 Task: Create in the project TrackForge an epic 'IT governance framework implementation'.
Action: Mouse moved to (234, 277)
Screenshot: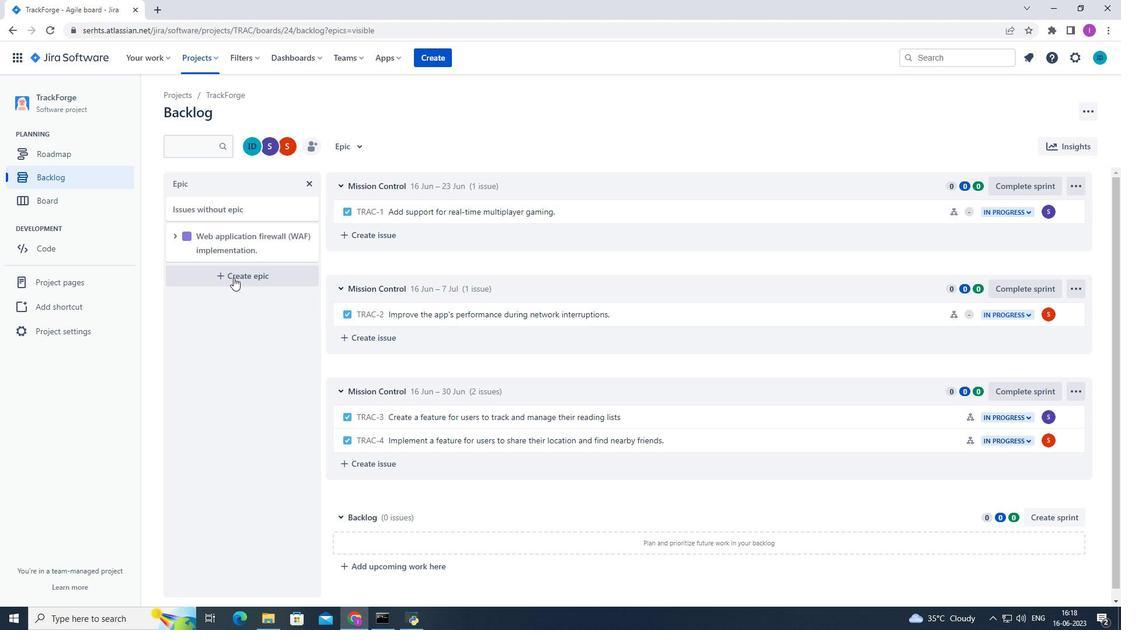 
Action: Mouse pressed left at (234, 277)
Screenshot: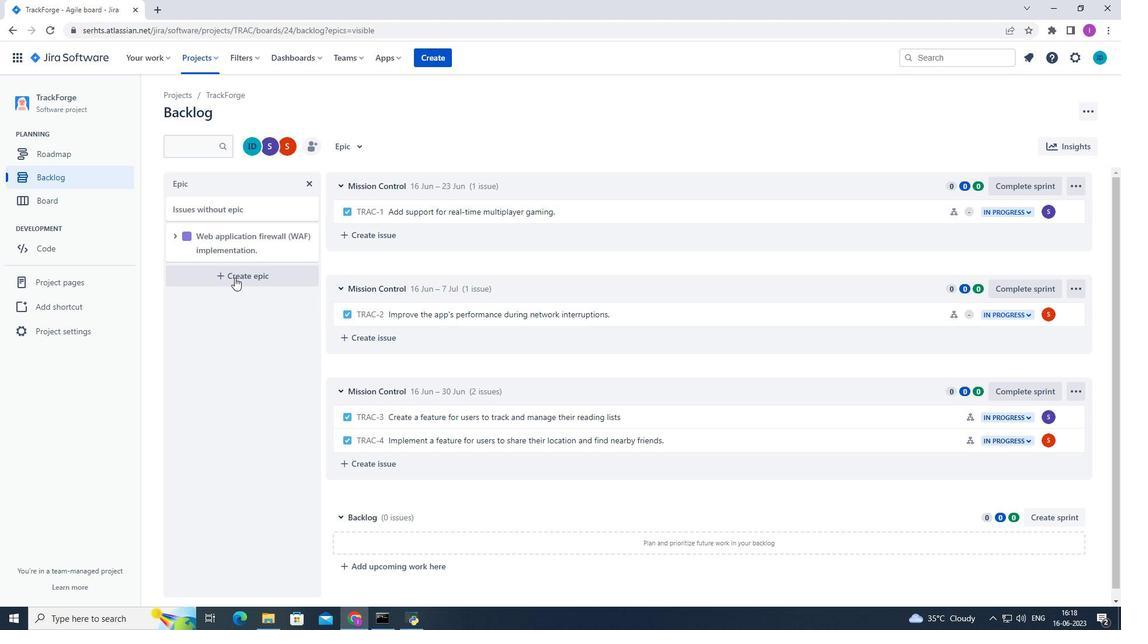 
Action: Mouse moved to (238, 283)
Screenshot: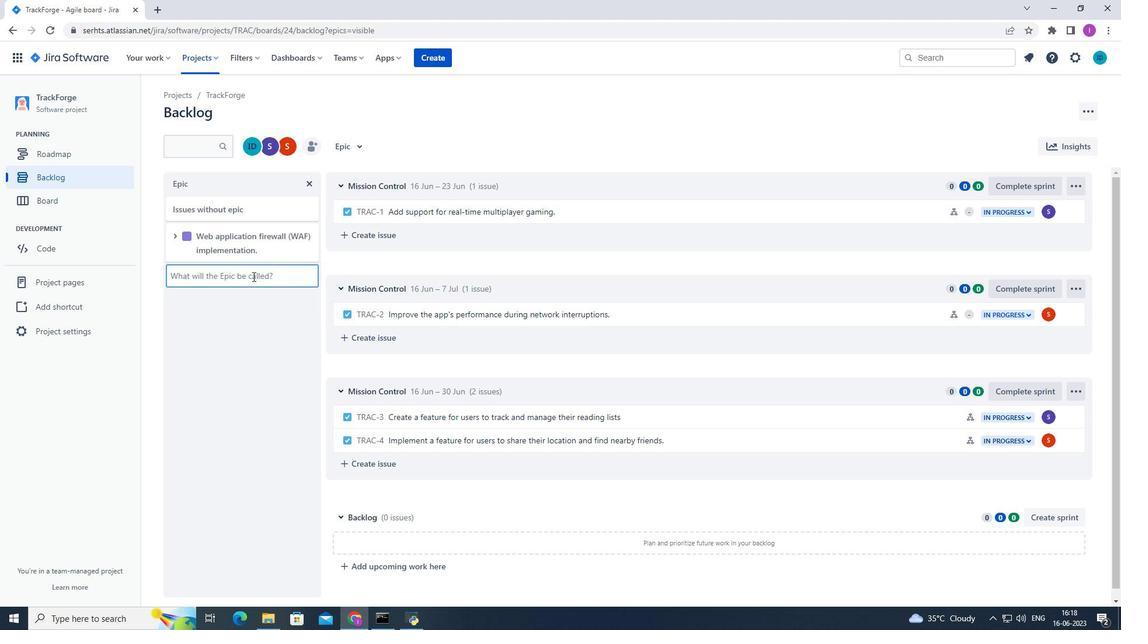 
Action: Mouse pressed left at (238, 283)
Screenshot: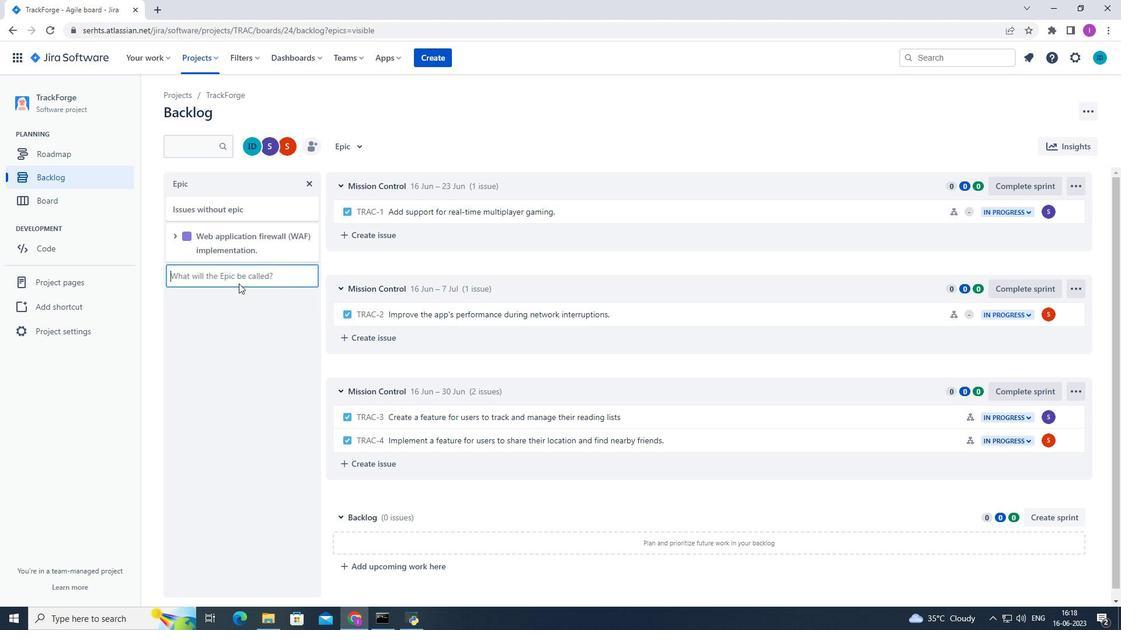 
Action: Mouse moved to (262, 269)
Screenshot: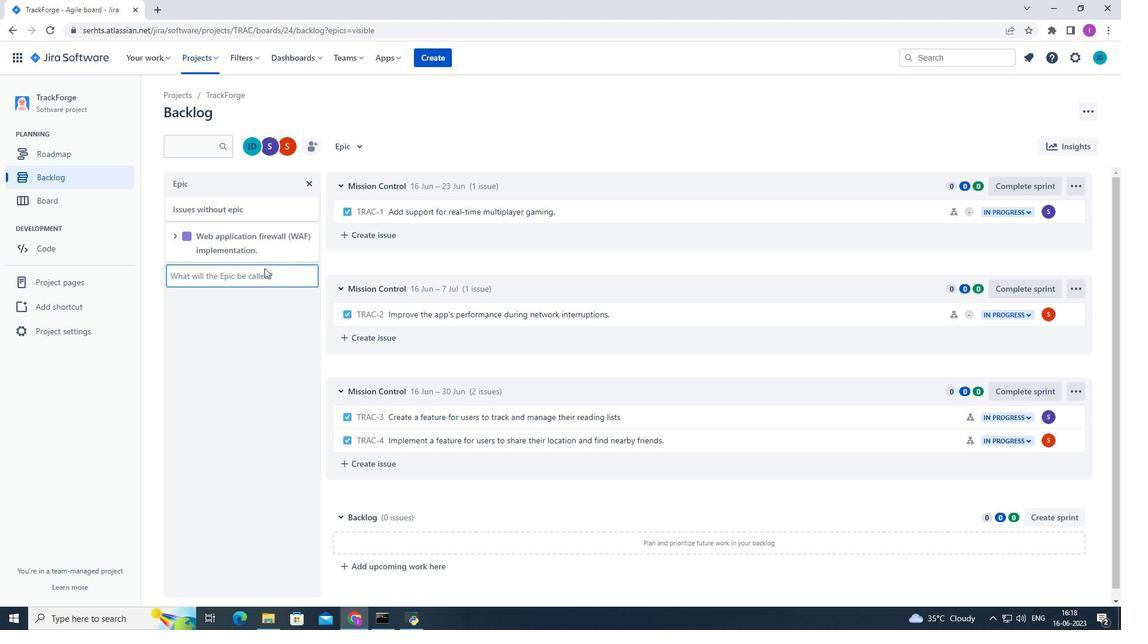 
Action: Mouse pressed left at (262, 269)
Screenshot: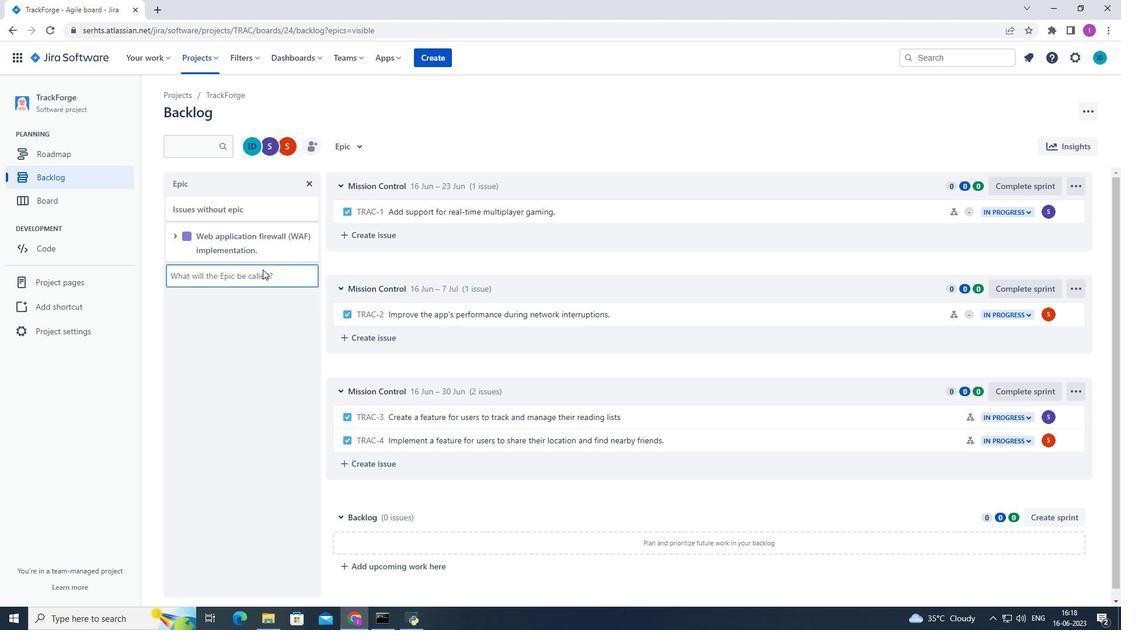 
Action: Mouse moved to (265, 264)
Screenshot: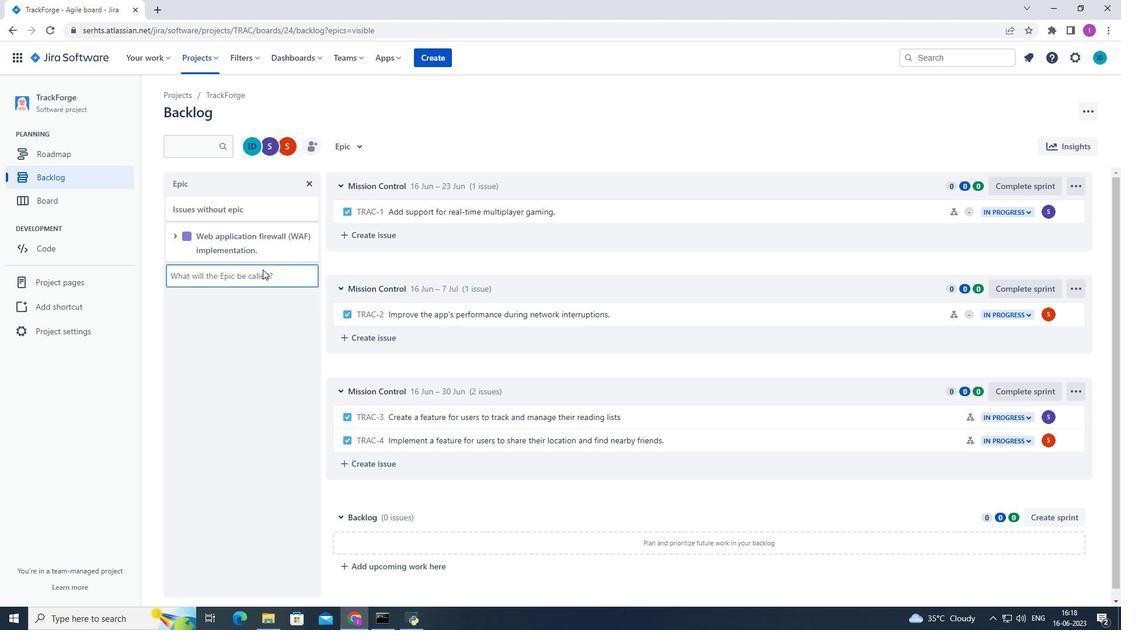 
Action: Key pressed <Key.shift>IT
Screenshot: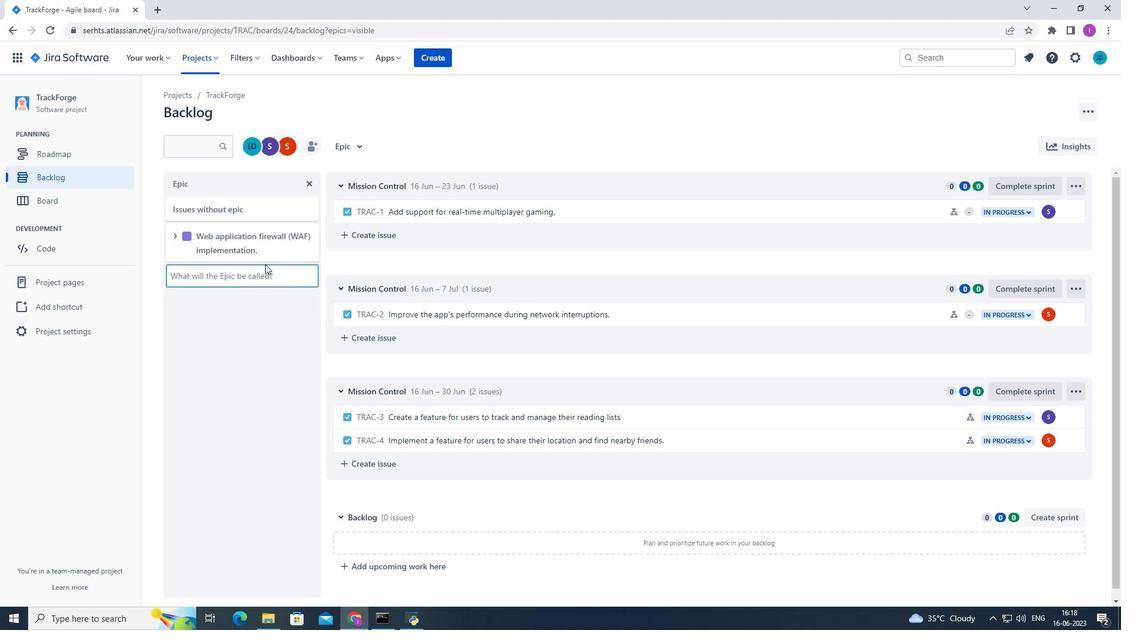 
Action: Mouse moved to (180, 277)
Screenshot: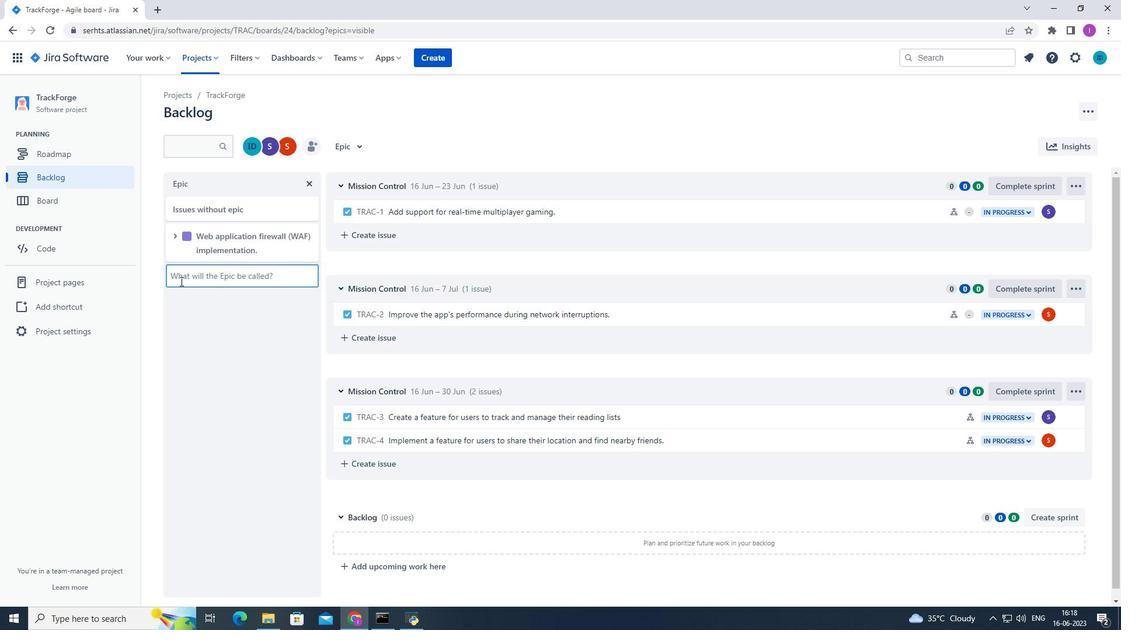 
Action: Mouse pressed left at (180, 277)
Screenshot: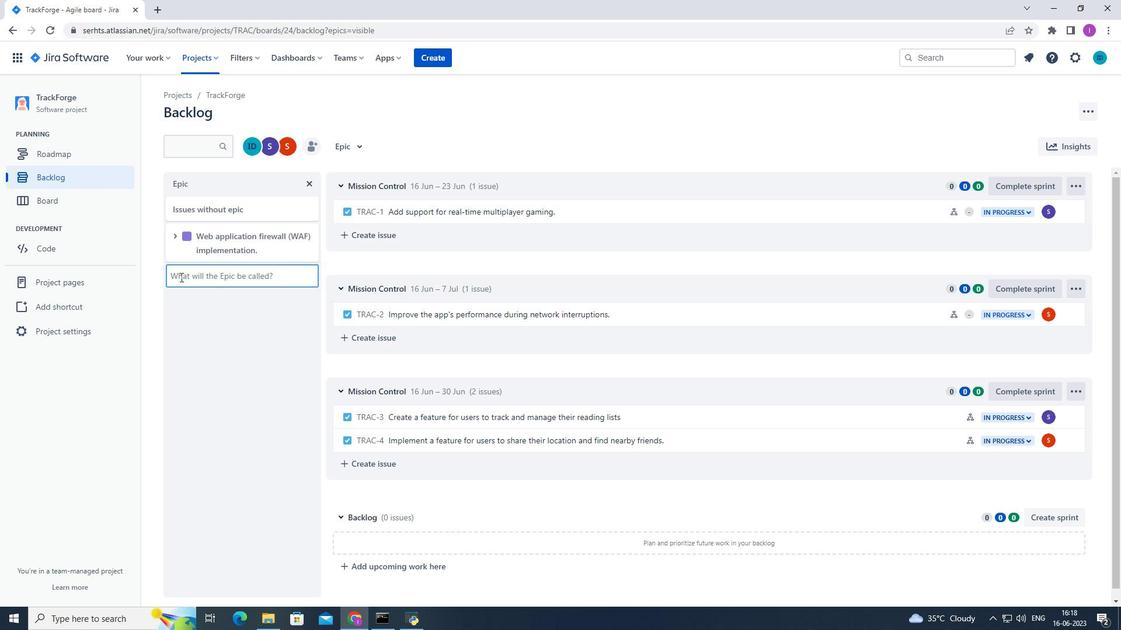 
Action: Mouse moved to (232, 210)
Screenshot: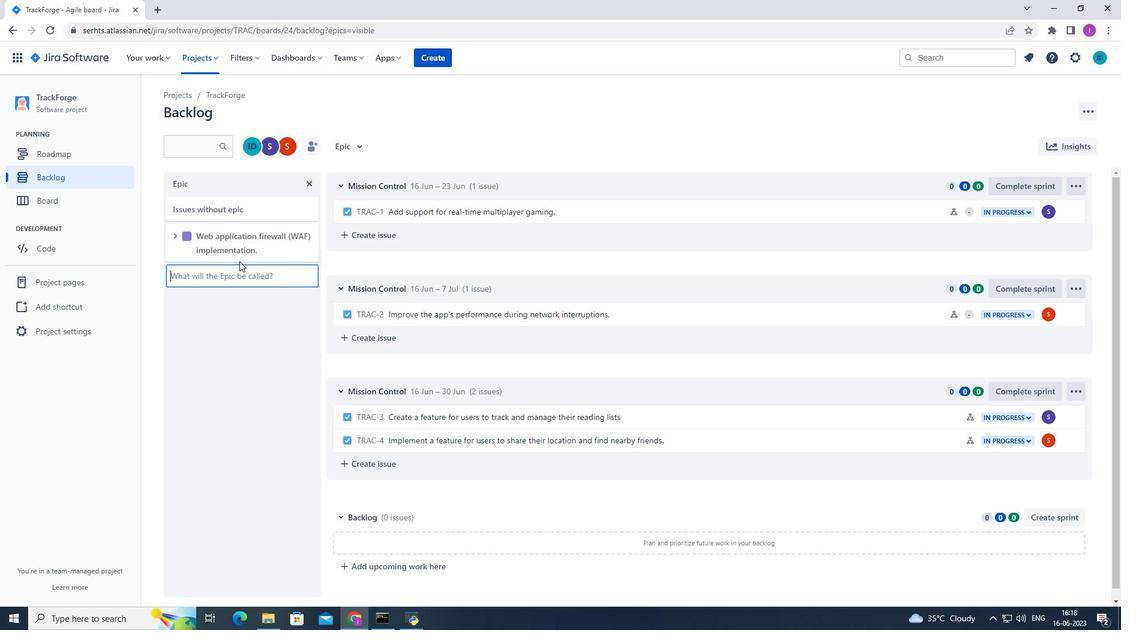 
Action: Key pressed <Key.shift>It<Key.backspace><Key.shift>Tgonernan
Screenshot: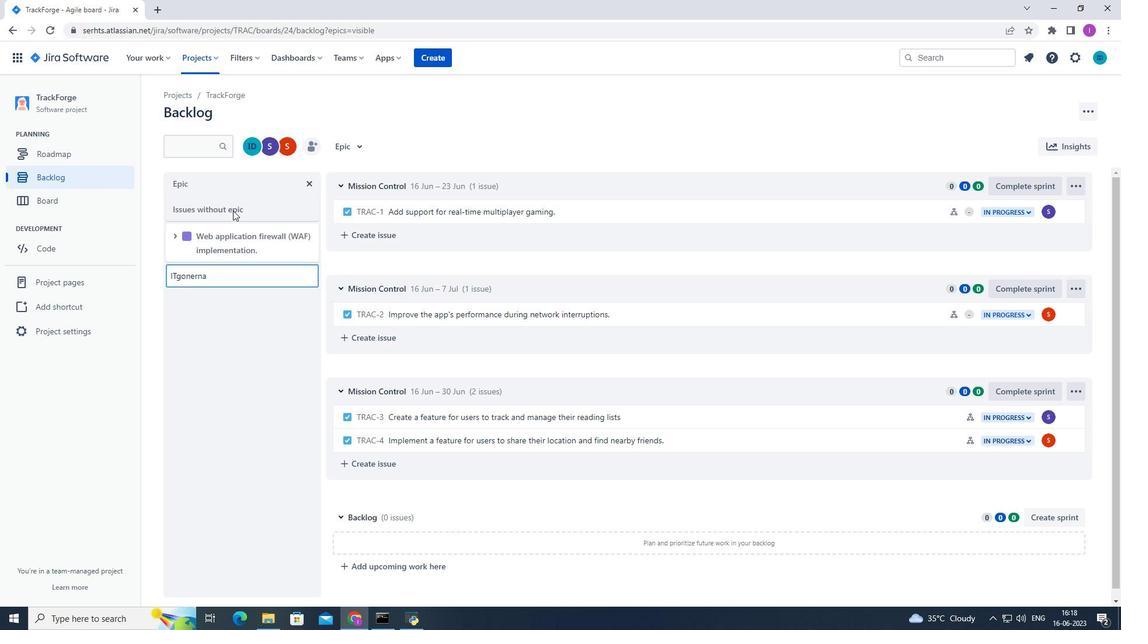 
Action: Mouse moved to (175, 277)
Screenshot: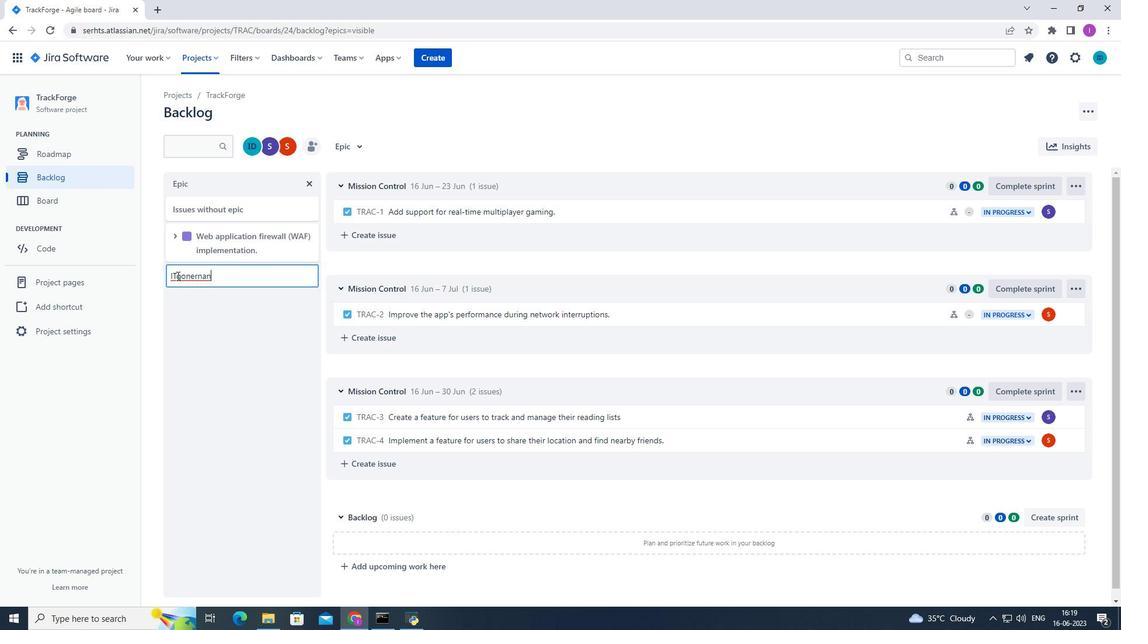 
Action: Mouse pressed left at (175, 277)
Screenshot: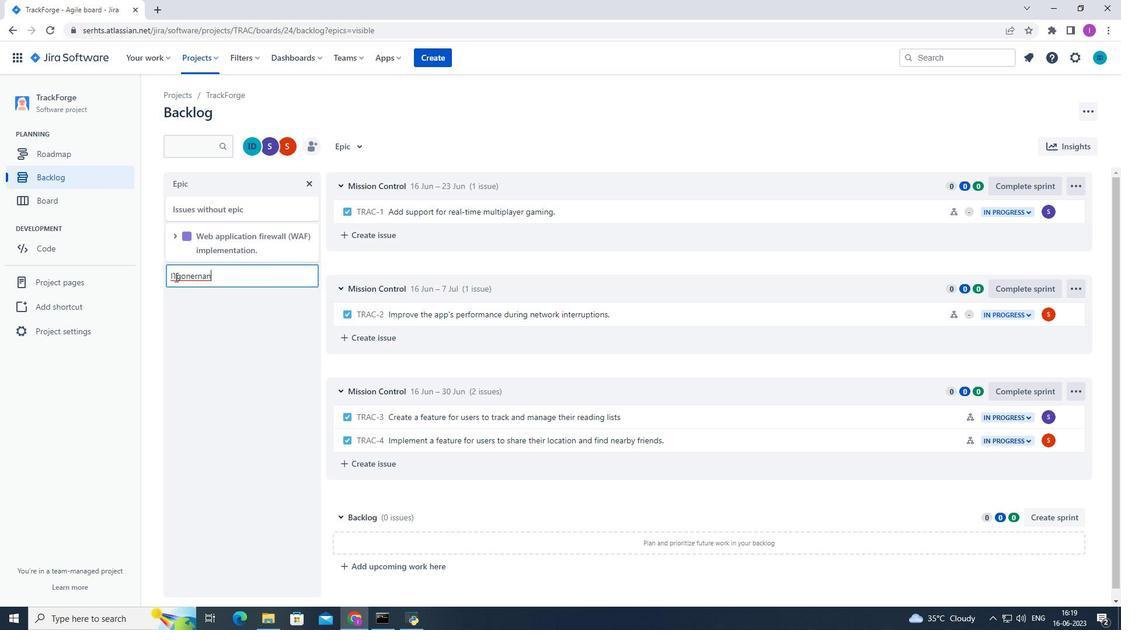 
Action: Key pressed <Key.space>
Screenshot: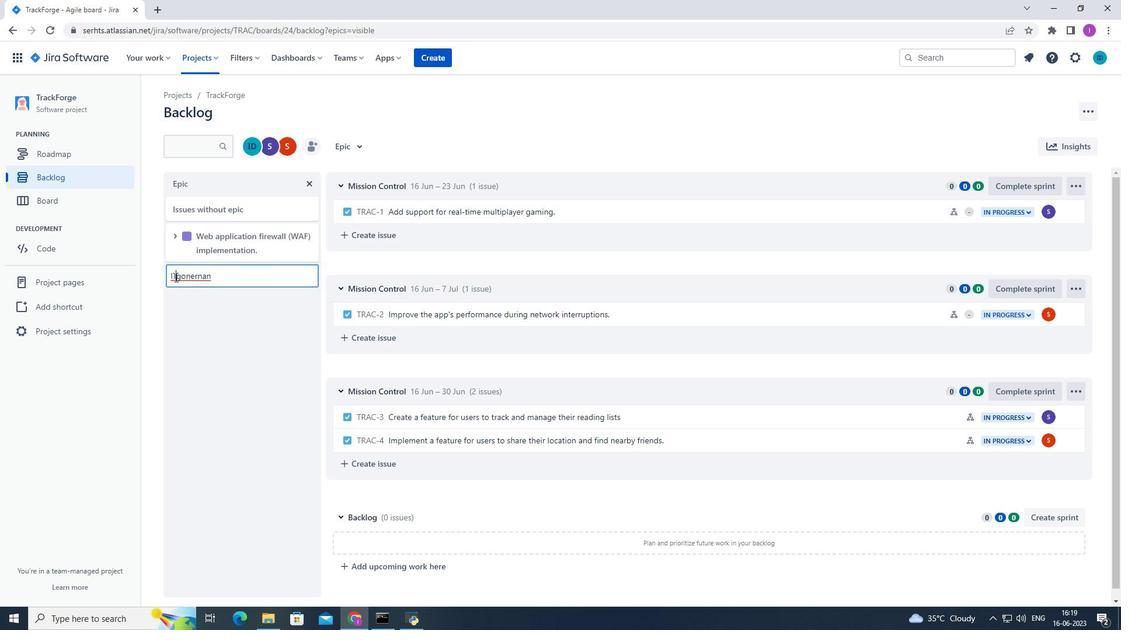 
Action: Mouse moved to (193, 276)
Screenshot: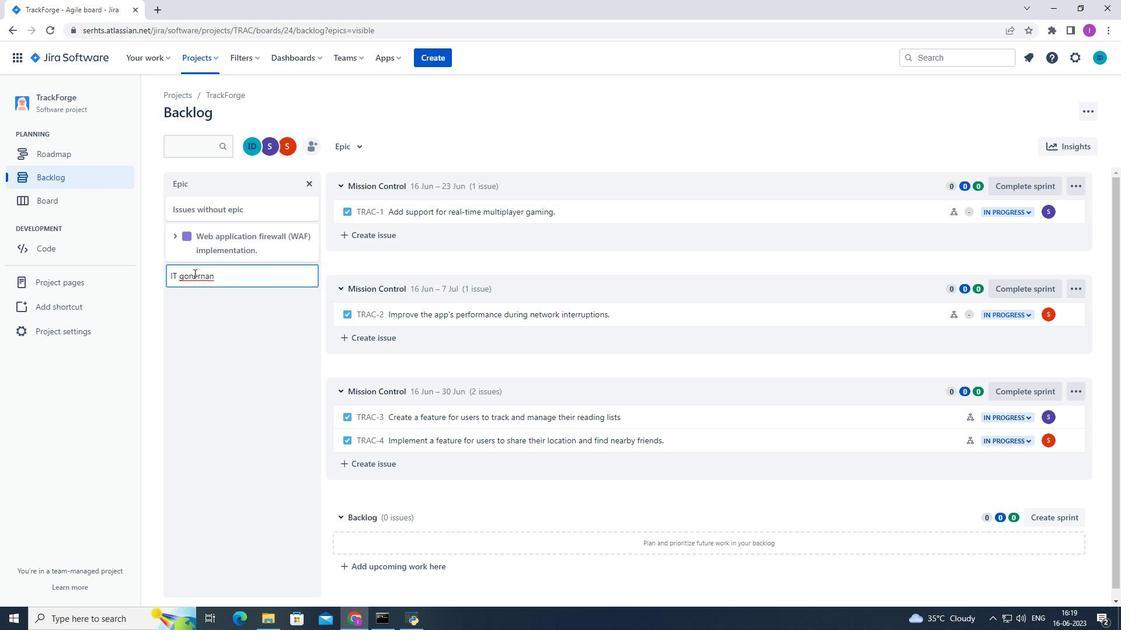 
Action: Mouse pressed left at (193, 276)
Screenshot: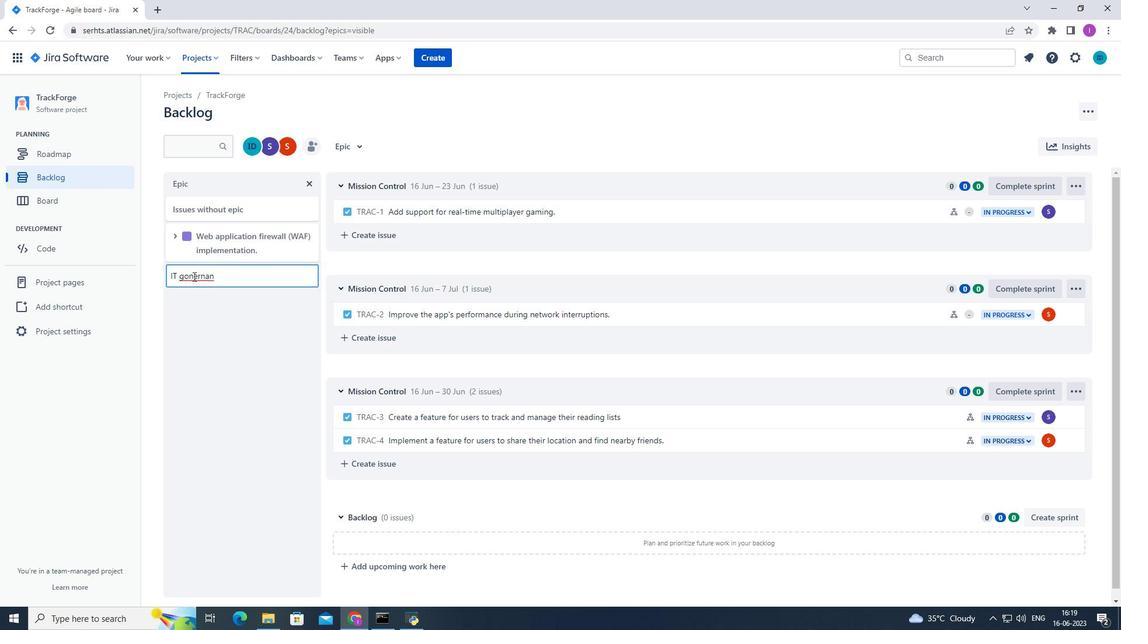 
Action: Mouse moved to (280, 211)
Screenshot: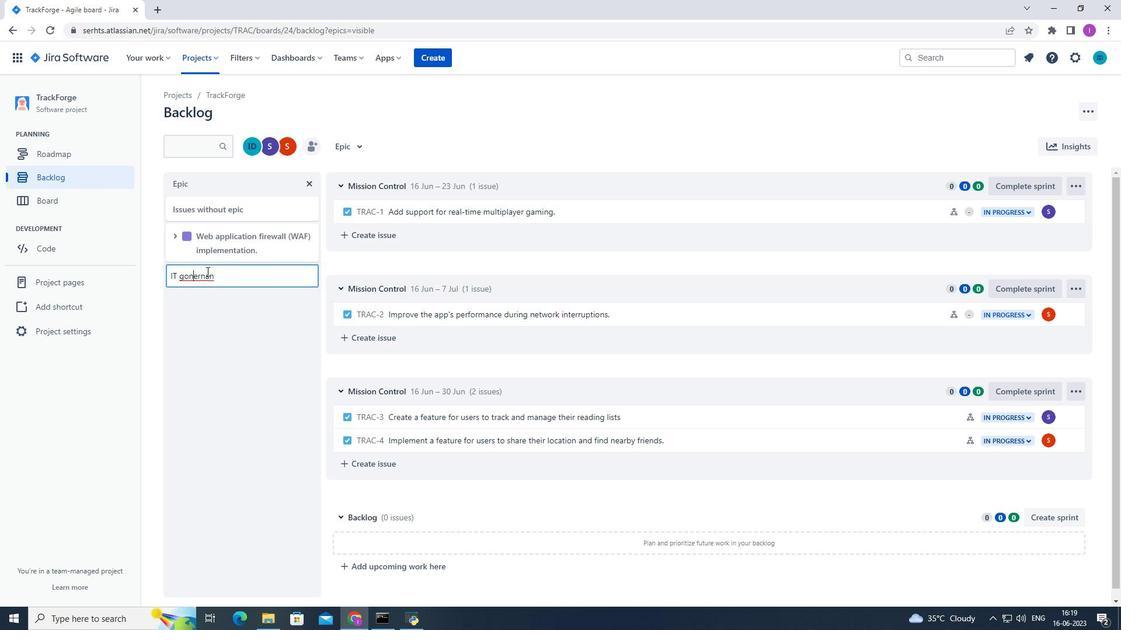 
Action: Key pressed <Key.backspace>v
Screenshot: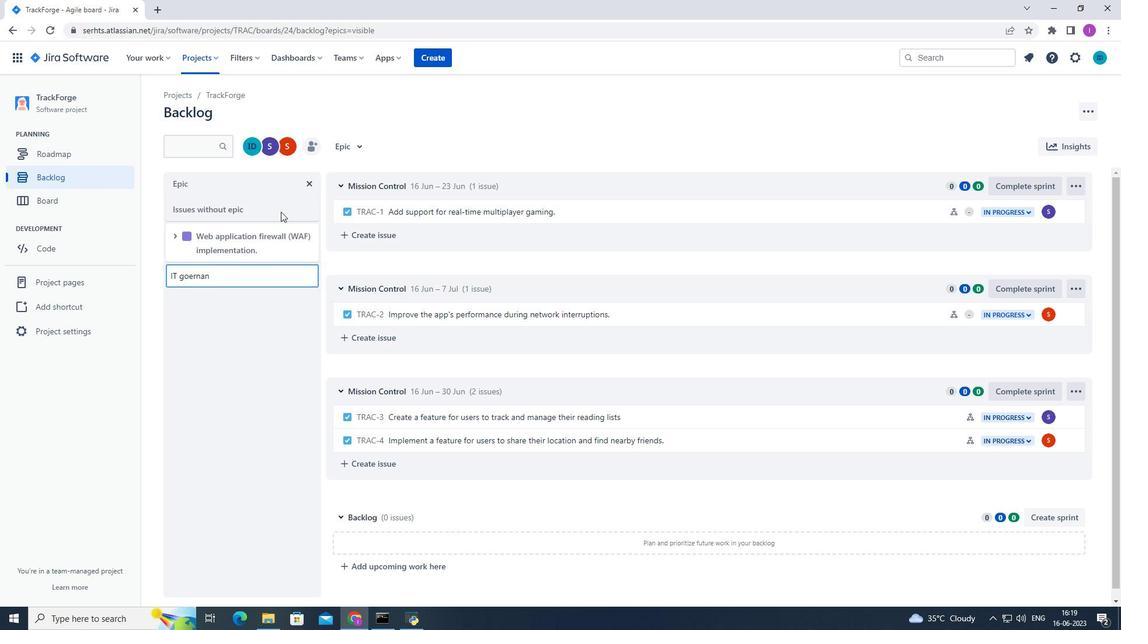 
Action: Mouse moved to (216, 279)
Screenshot: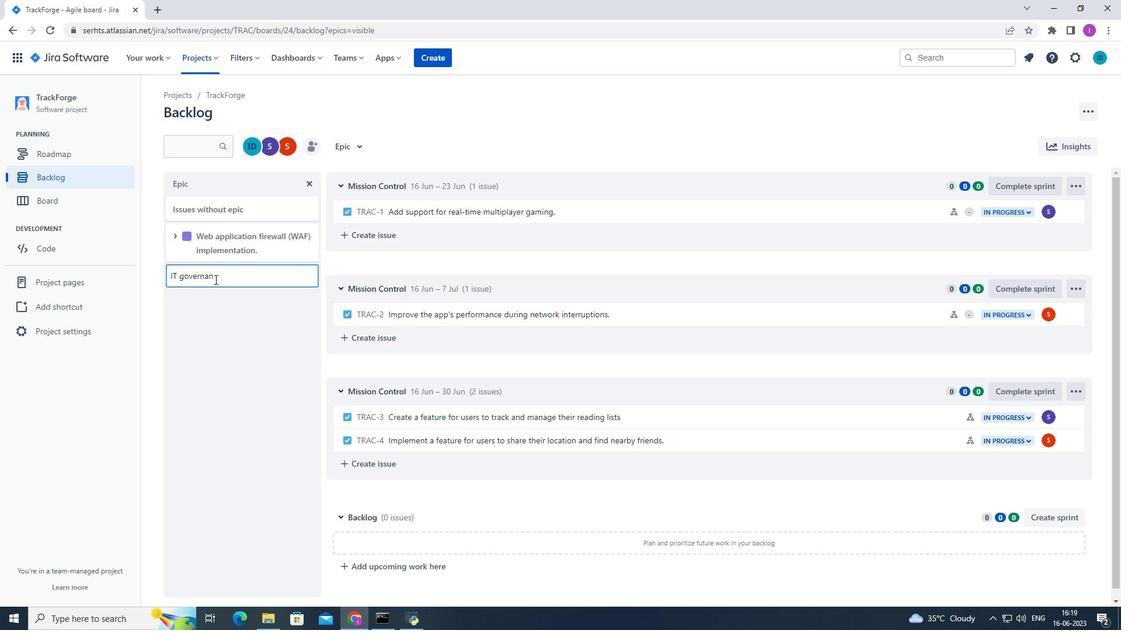 
Action: Mouse pressed left at (216, 279)
Screenshot: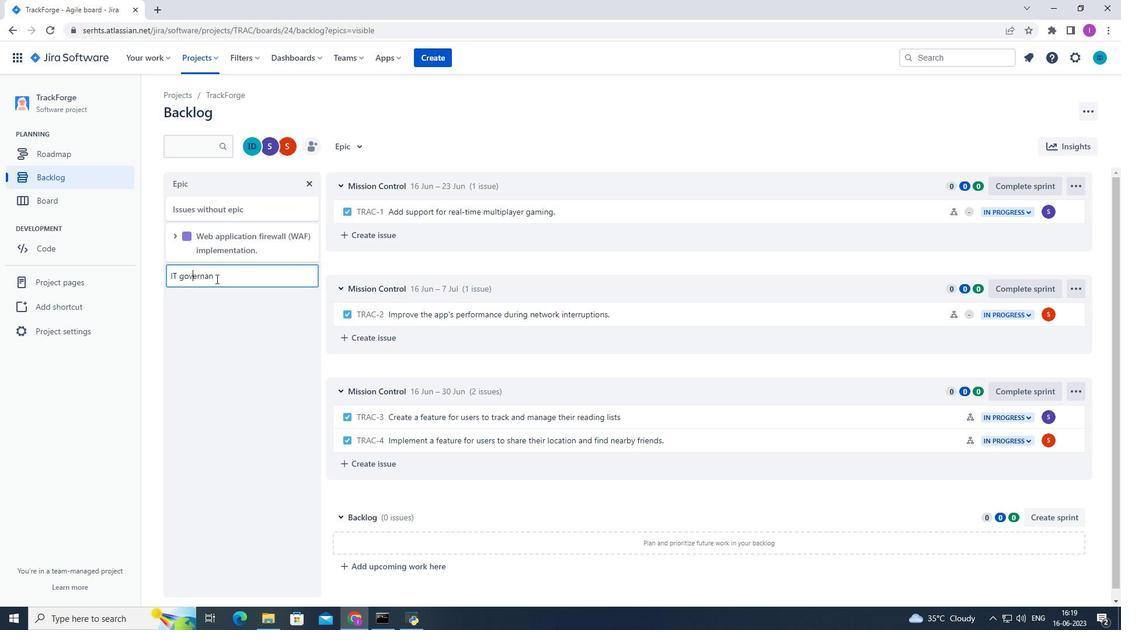 
Action: Mouse moved to (238, 263)
Screenshot: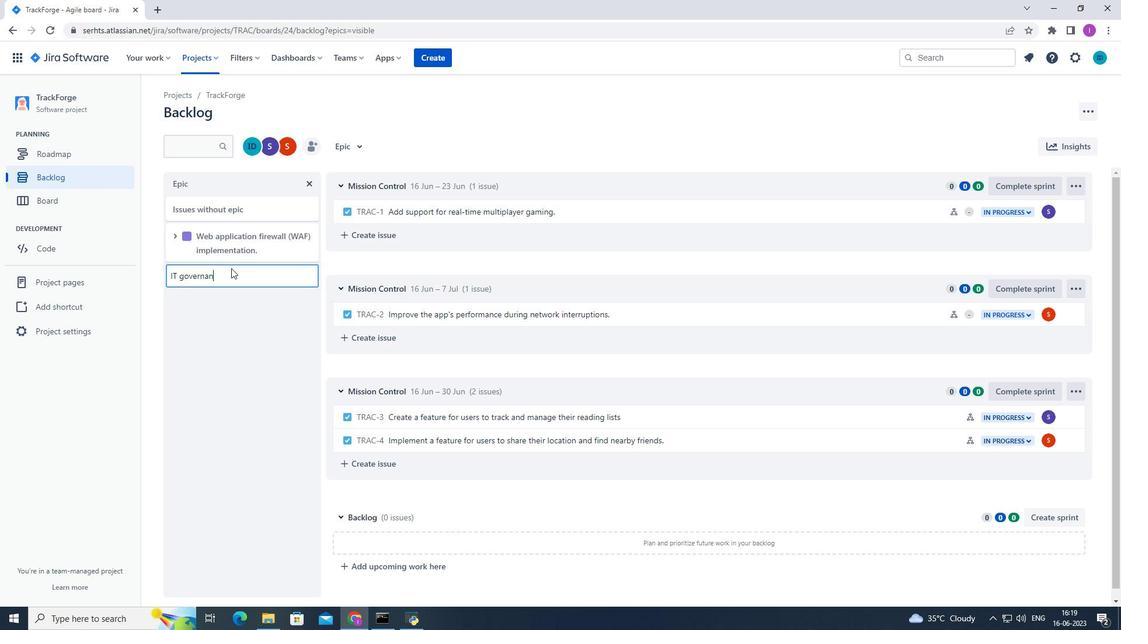 
Action: Key pressed vce
Screenshot: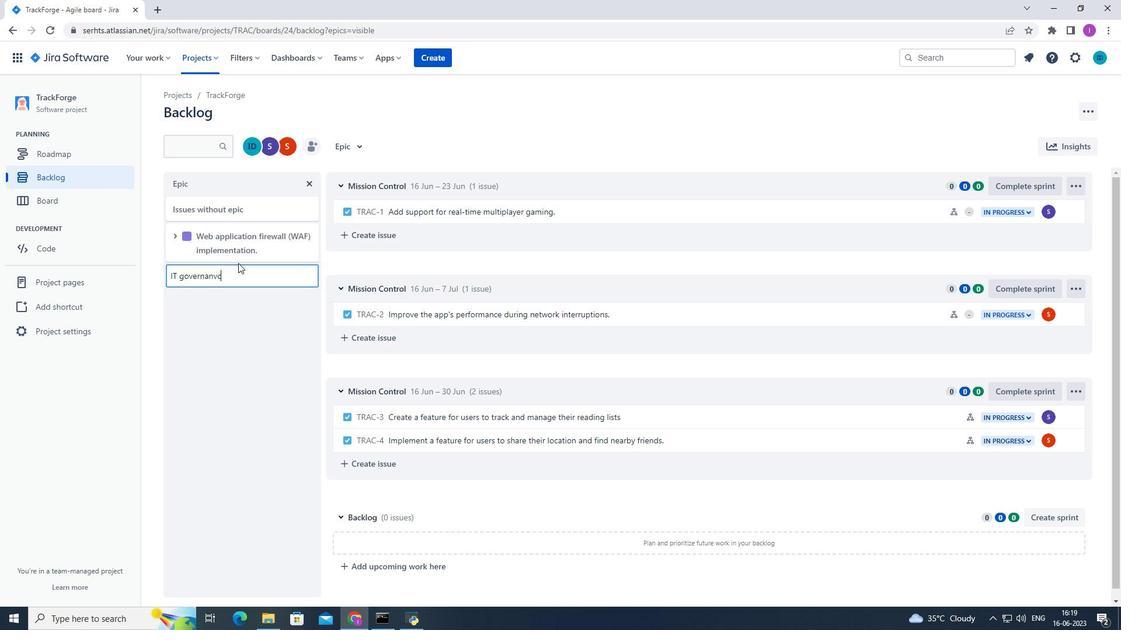 
Action: Mouse moved to (217, 277)
Screenshot: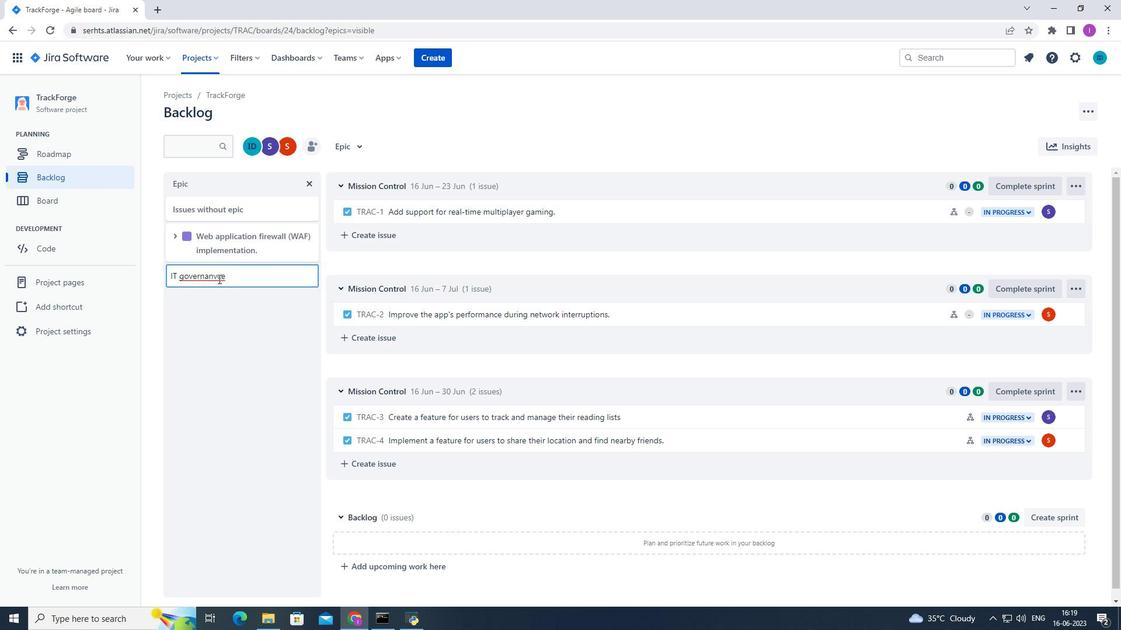 
Action: Mouse pressed left at (217, 277)
Screenshot: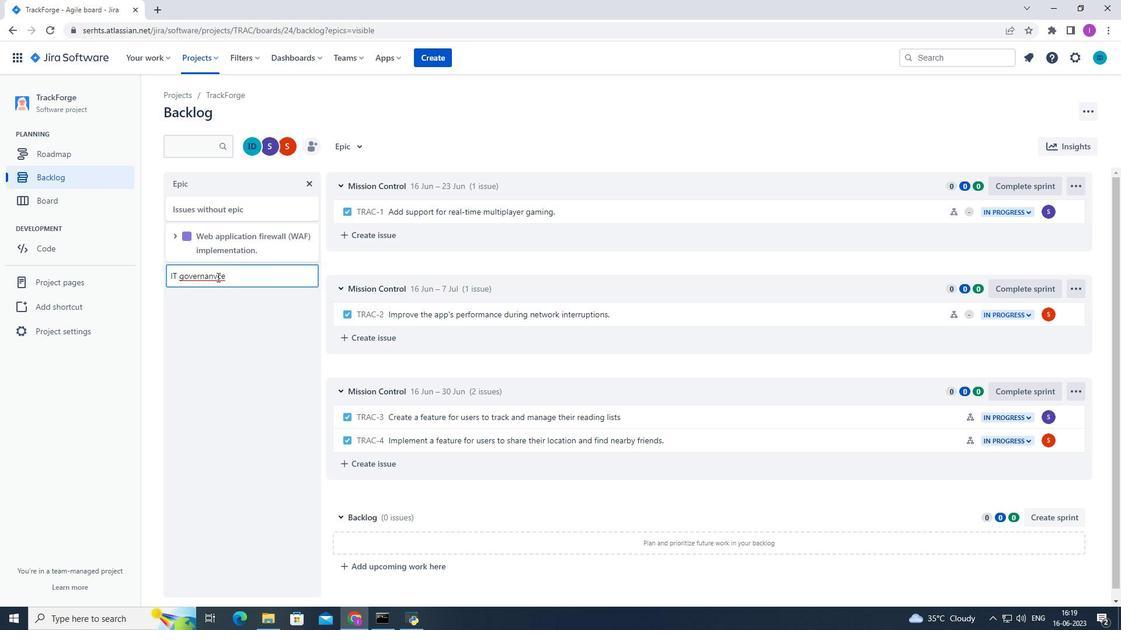 
Action: Mouse moved to (275, 259)
Screenshot: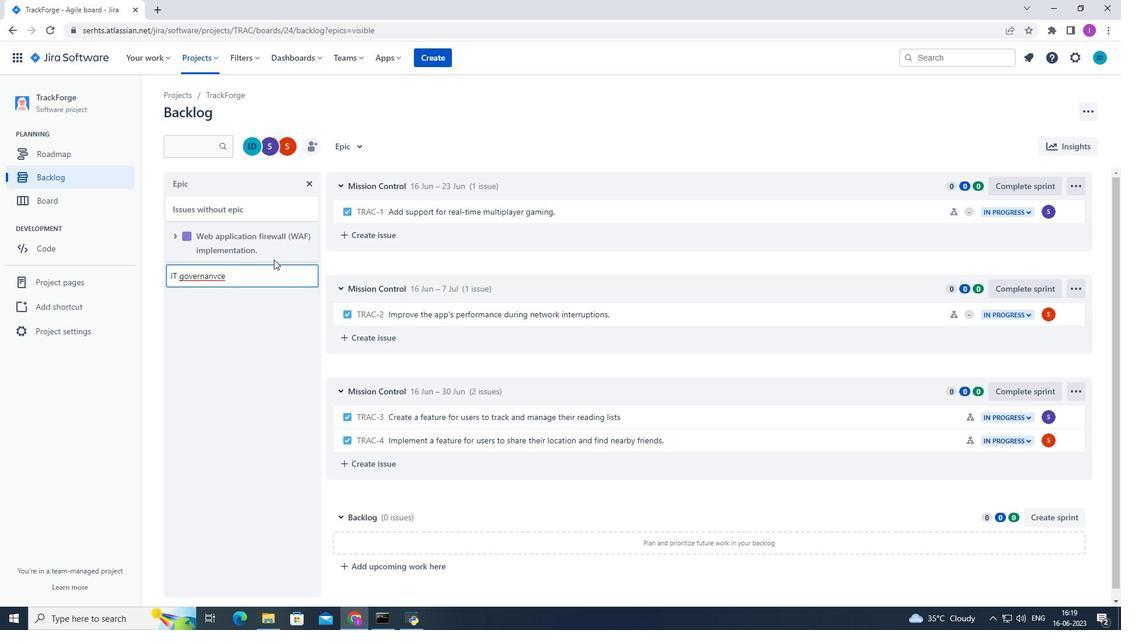 
Action: Key pressed <Key.backspace>
Screenshot: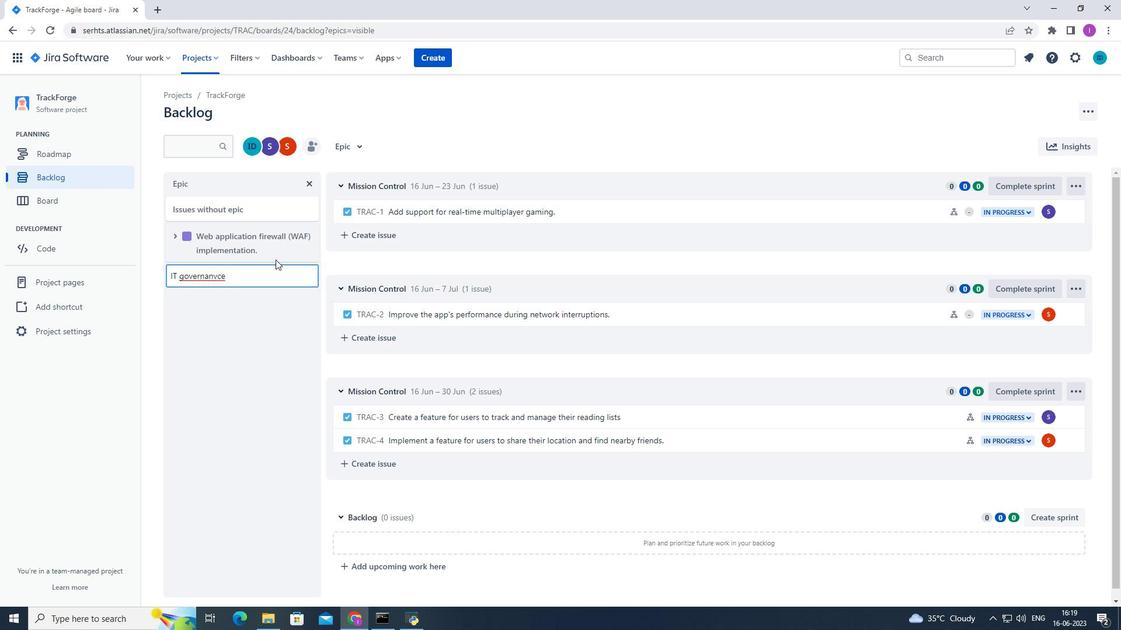 
Action: Mouse moved to (233, 276)
Screenshot: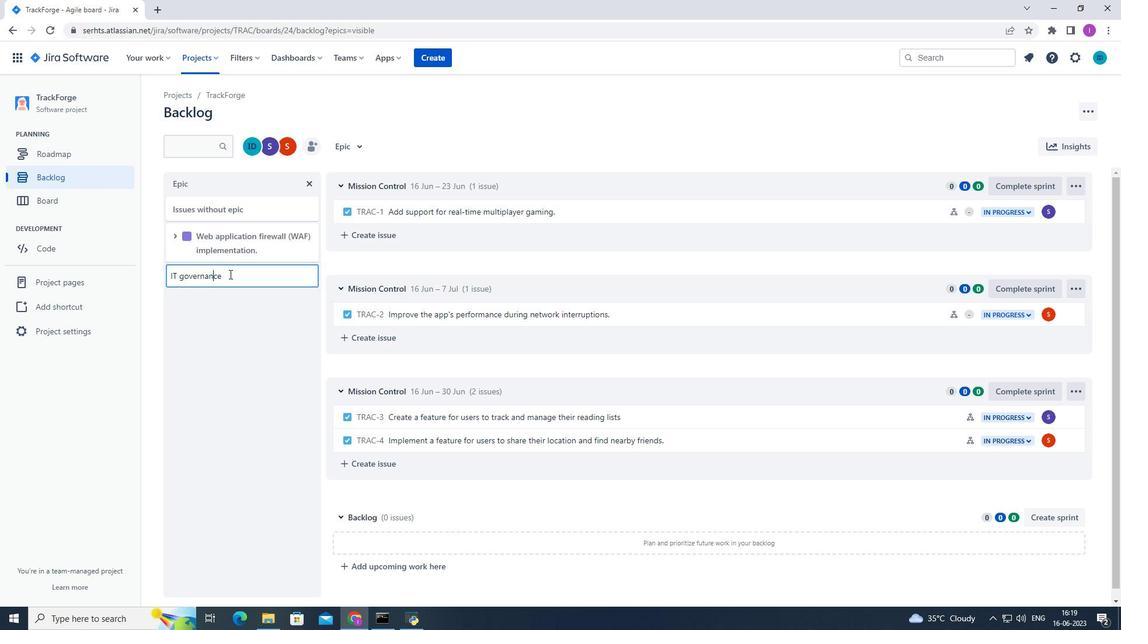 
Action: Mouse pressed left at (233, 276)
Screenshot: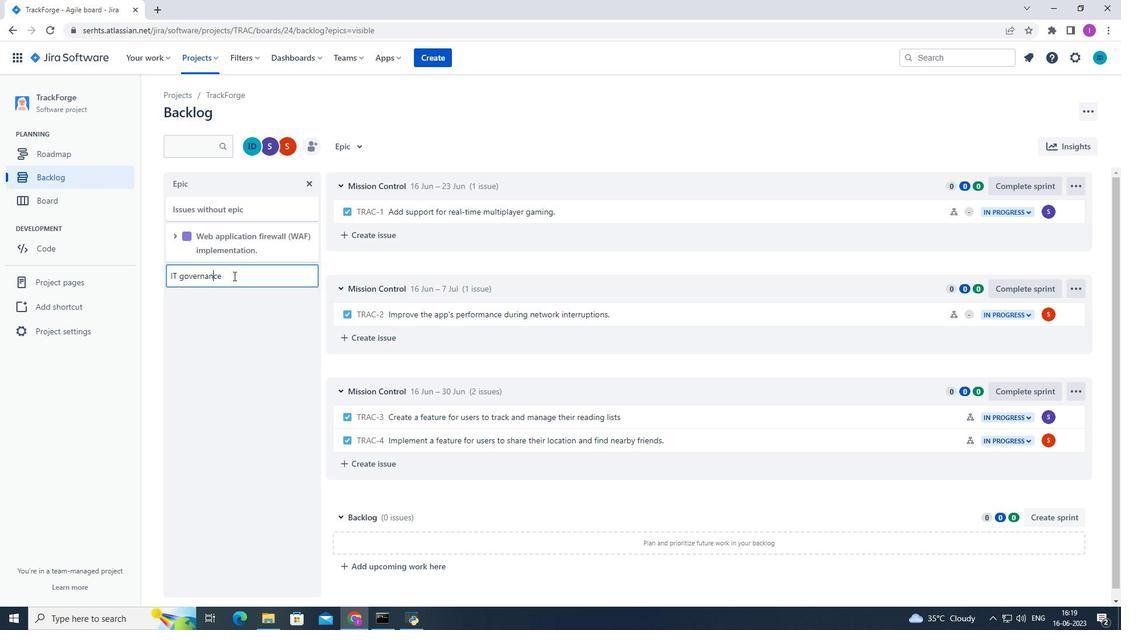 
Action: Mouse moved to (252, 237)
Screenshot: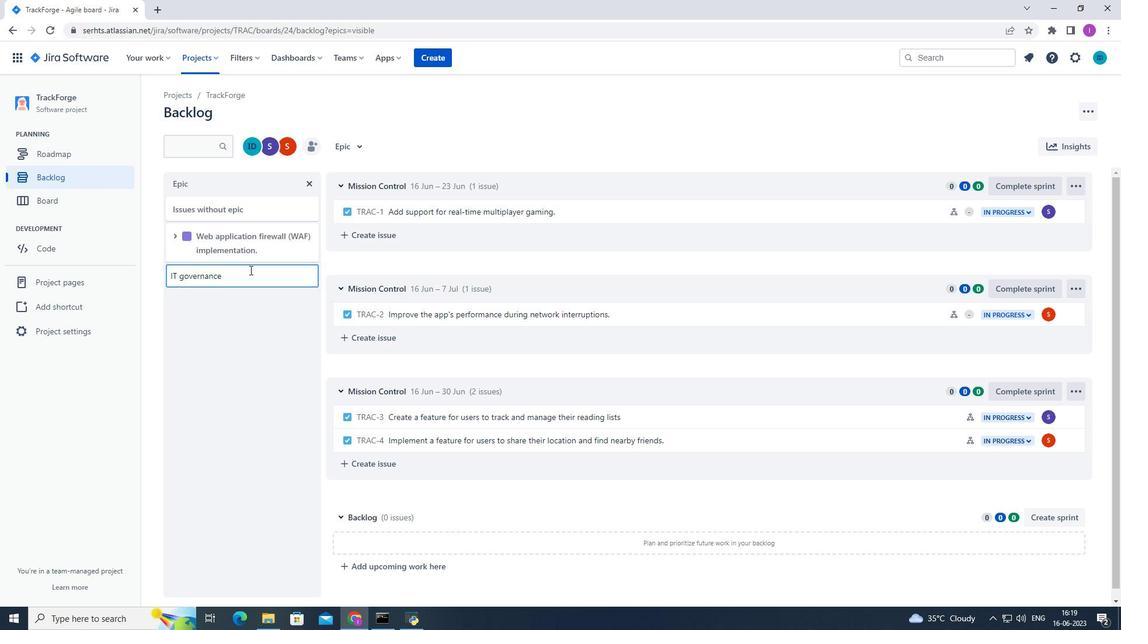 
Action: Key pressed <Key.space>framework<Key.space>implementation<Key.enter>
Screenshot: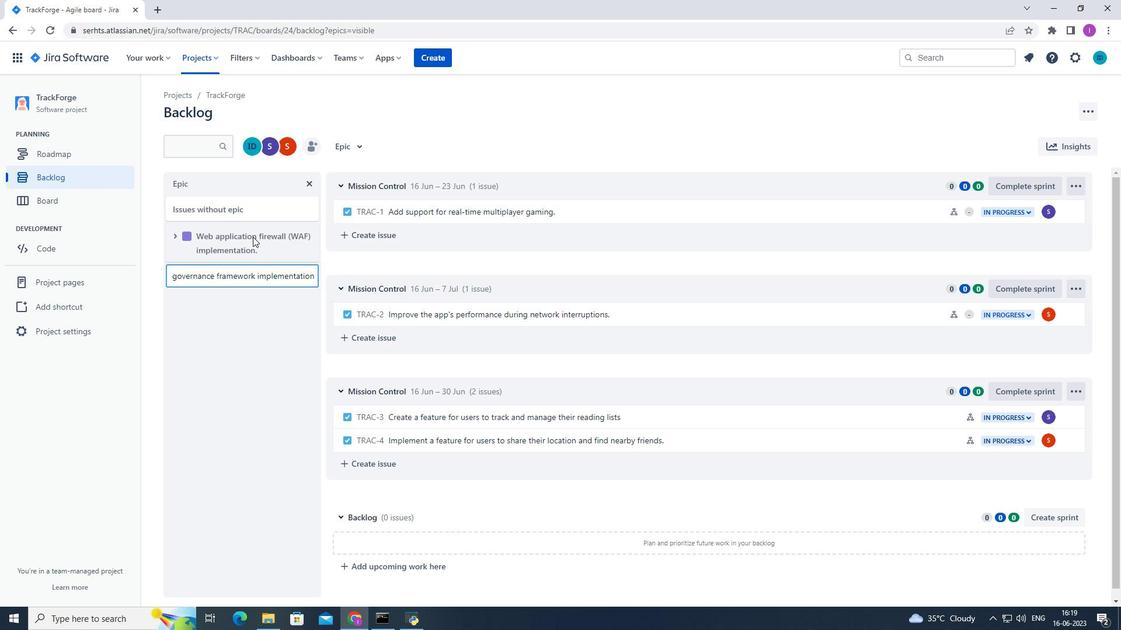 
